 Task: Select Convenience. Add to cart, from pOpshelf for 2717 Settlers Lane, Boyd, Montana 59013, Cell Number 917-762-1747, following items : Play-Doh Brand Slime Toy Single Can - 2, Classic Family Card Games Assorted - 1, Lion Brand Yarn Do It Yourself Yarn Orange - 2
Action: Mouse moved to (261, 105)
Screenshot: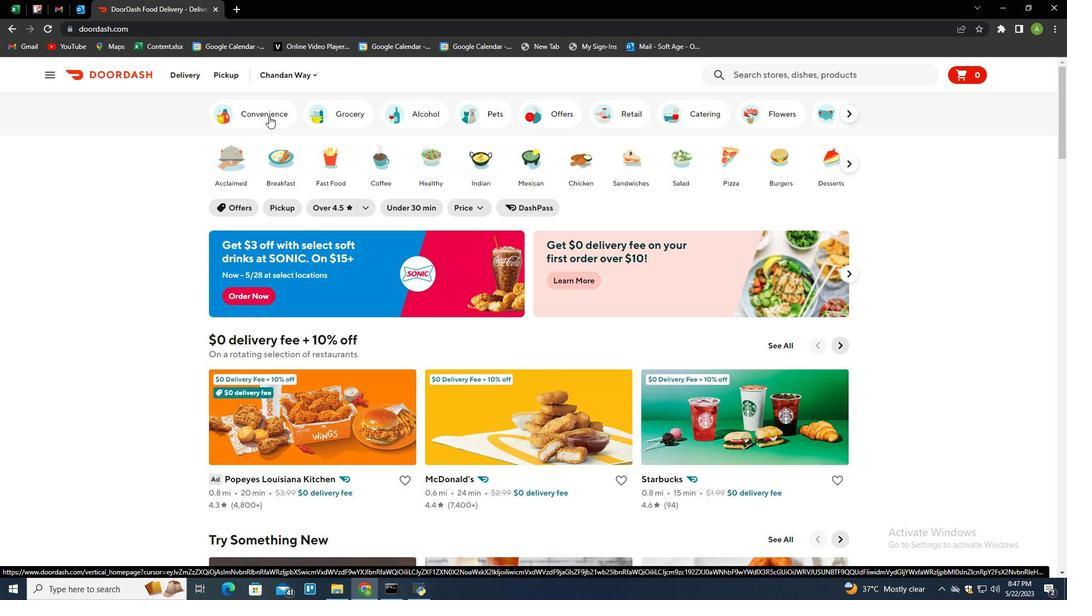 
Action: Mouse pressed left at (261, 105)
Screenshot: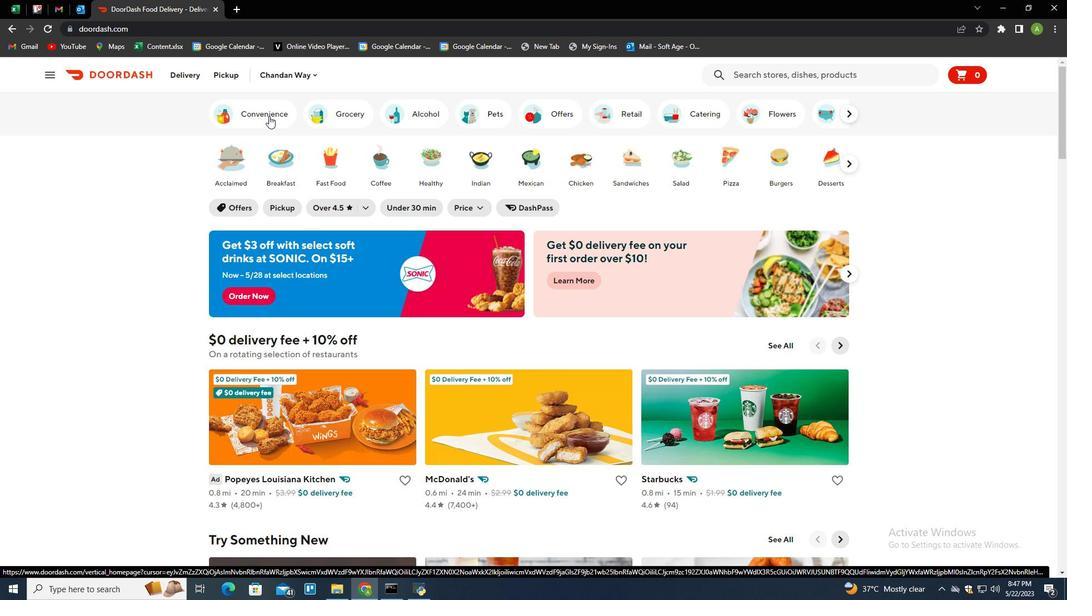 
Action: Mouse moved to (671, 396)
Screenshot: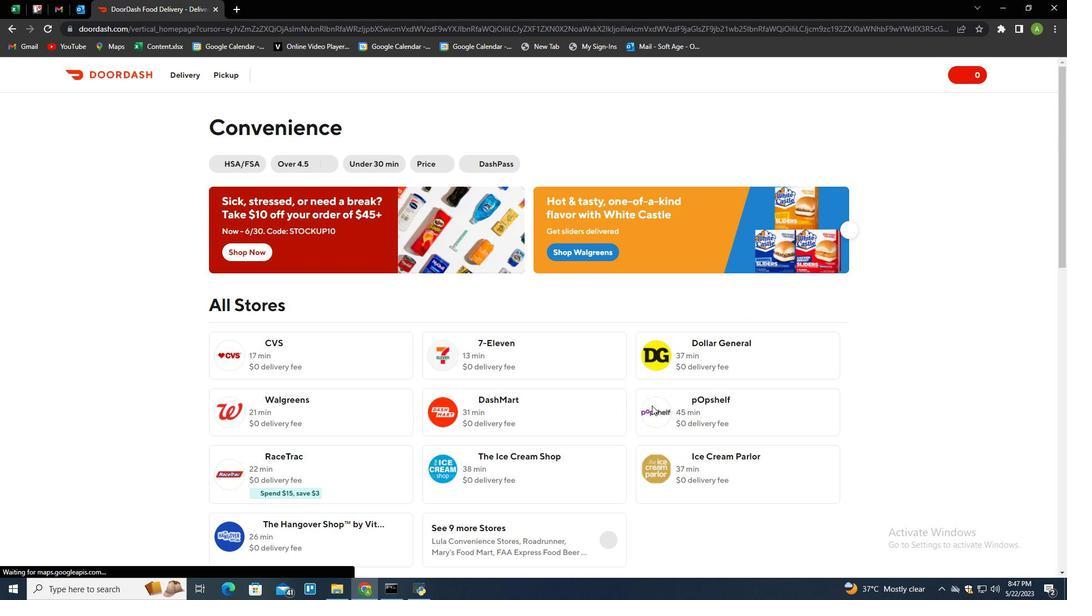 
Action: Mouse pressed left at (671, 396)
Screenshot: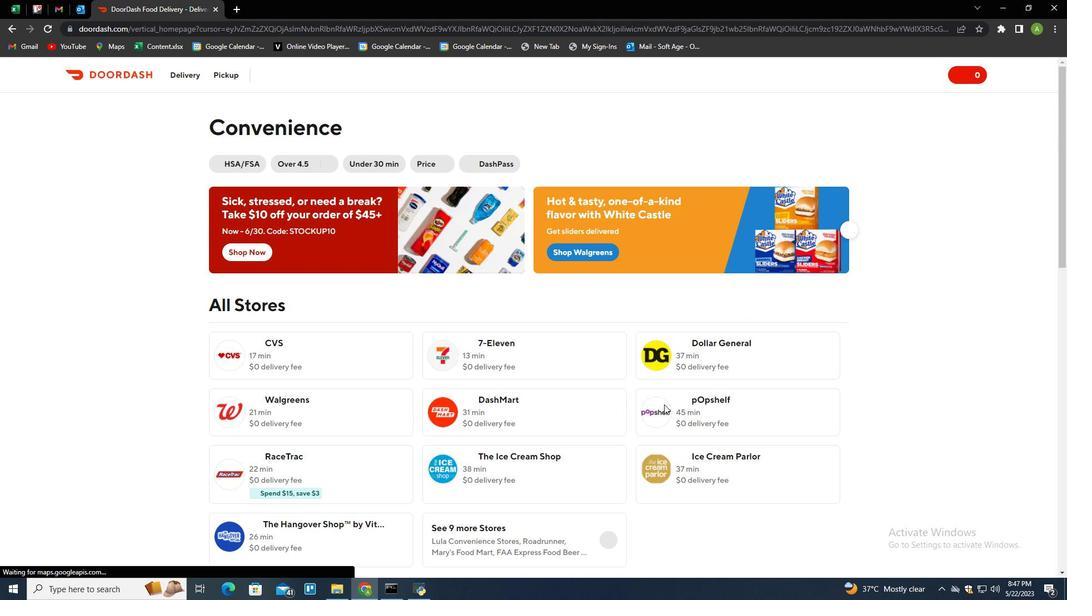 
Action: Mouse moved to (197, 65)
Screenshot: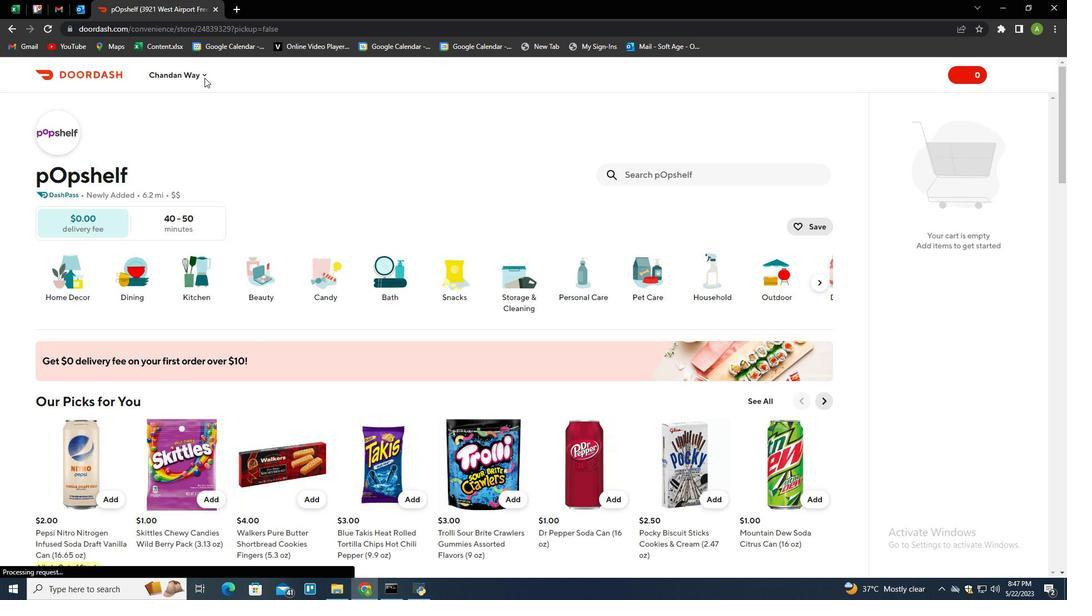 
Action: Mouse pressed left at (197, 65)
Screenshot: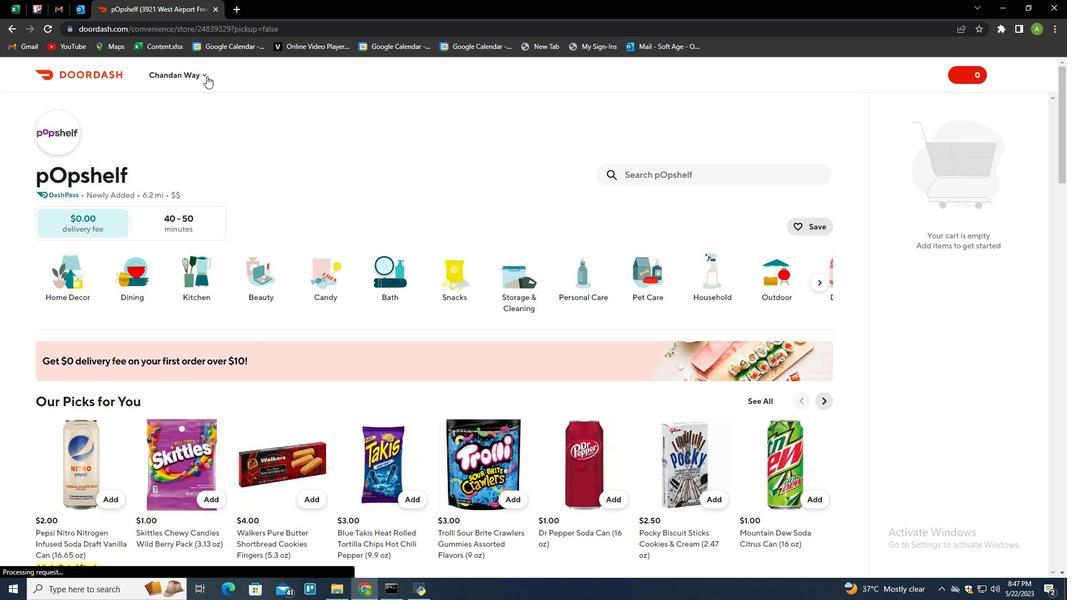
Action: Mouse moved to (220, 112)
Screenshot: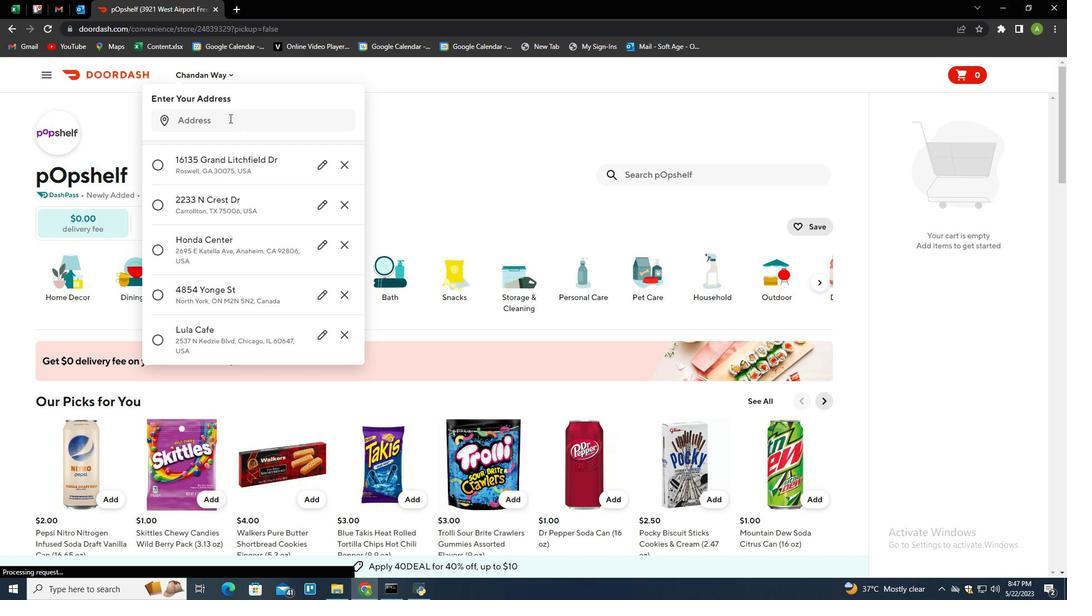 
Action: Mouse pressed left at (220, 112)
Screenshot: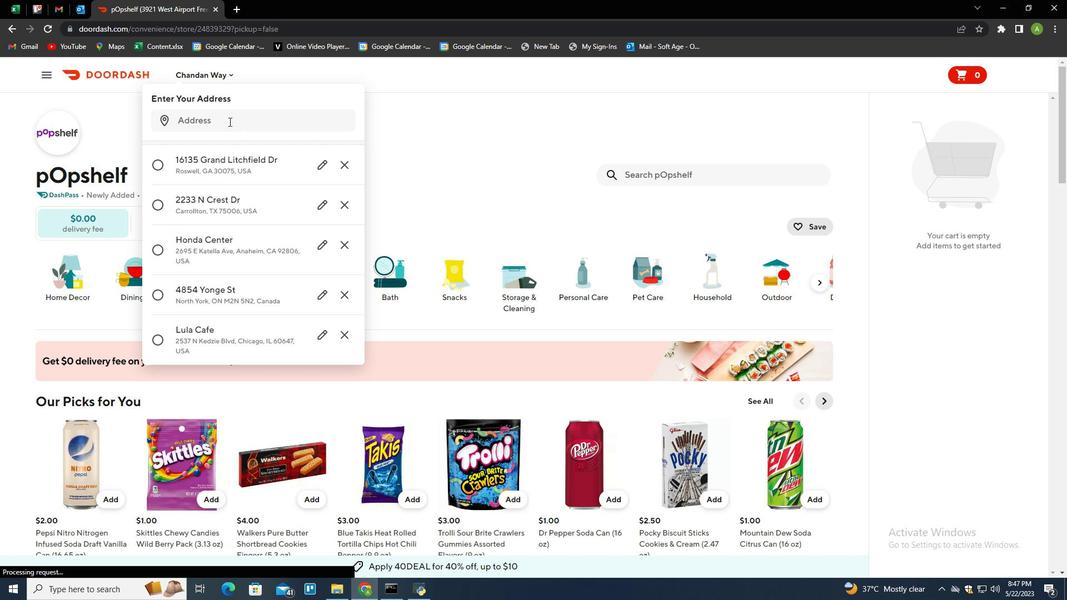 
Action: Mouse moved to (224, 92)
Screenshot: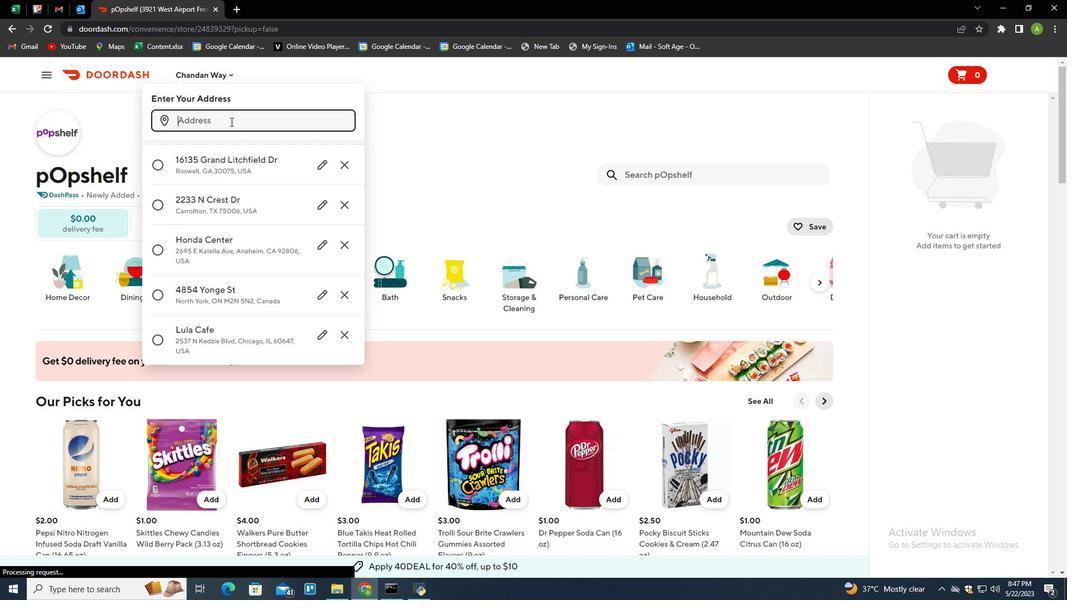 
Action: Key pressed 2717<Key.space>settlers<Key.space>lane,<Key.space>boyd,<Key.space>montana<Key.space>591<Key.backspace>013<Key.enter>
Screenshot: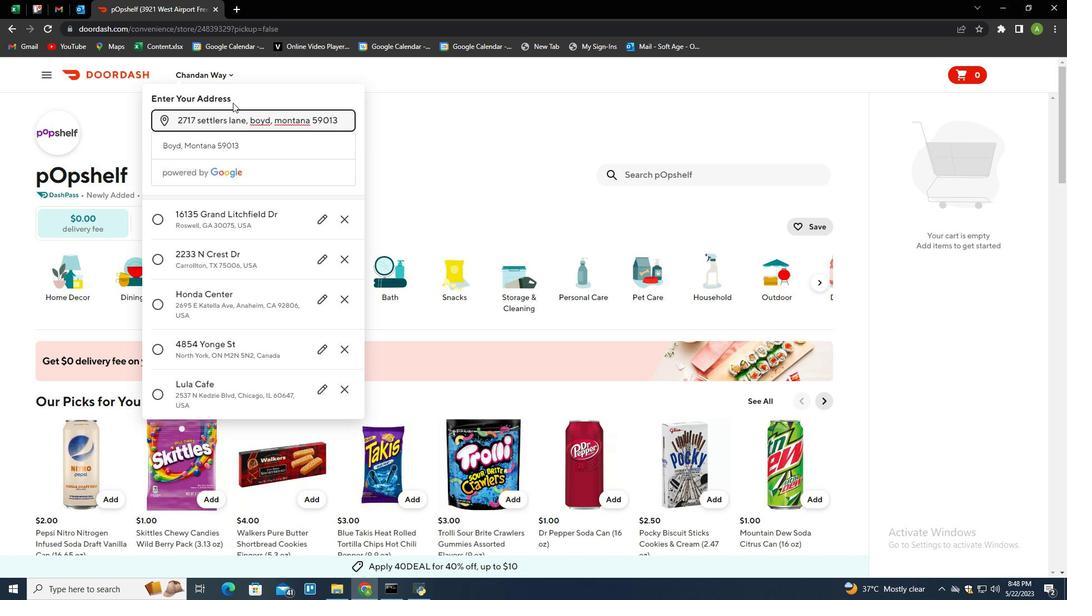 
Action: Mouse moved to (289, 411)
Screenshot: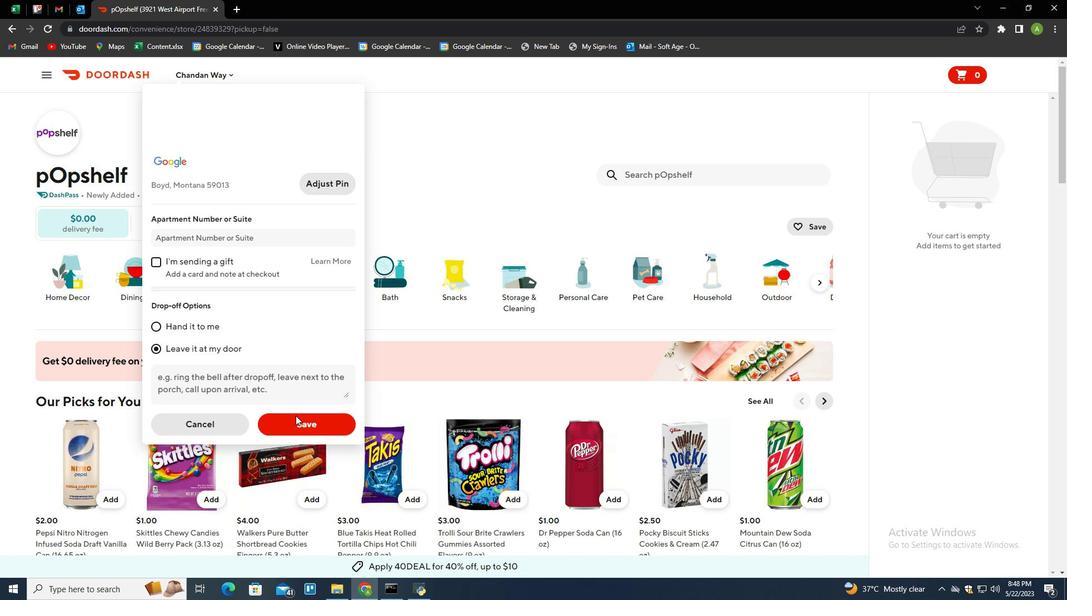
Action: Mouse pressed left at (289, 411)
Screenshot: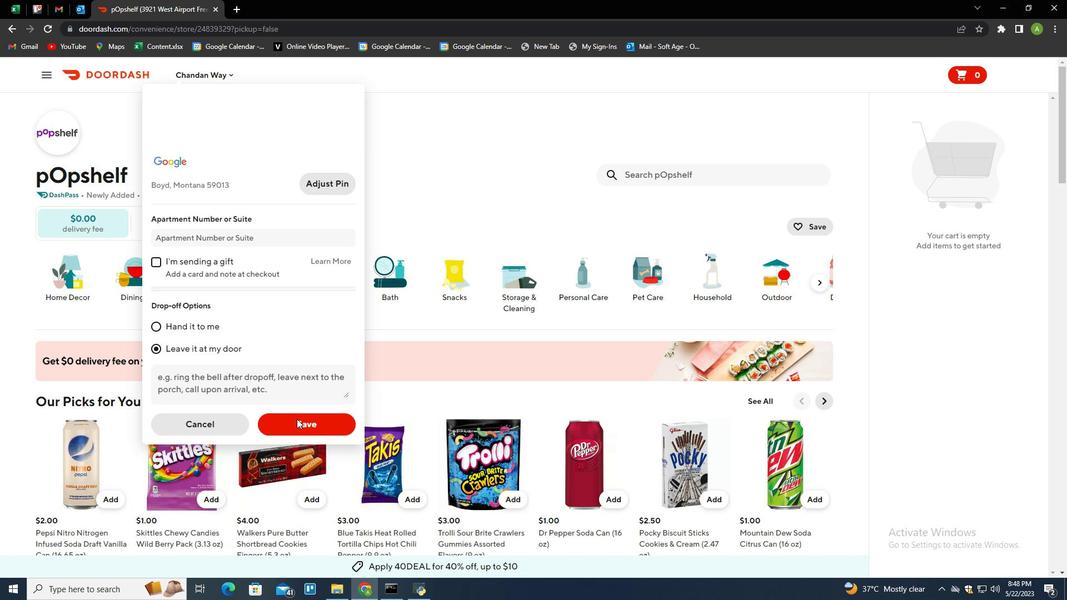
Action: Mouse moved to (658, 164)
Screenshot: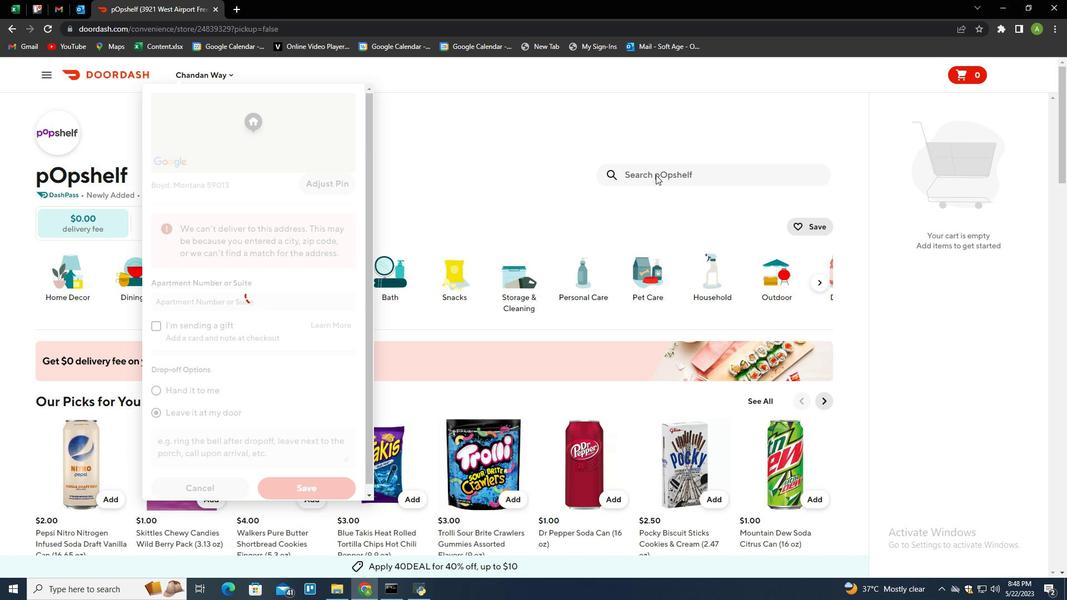
Action: Mouse pressed left at (658, 164)
Screenshot: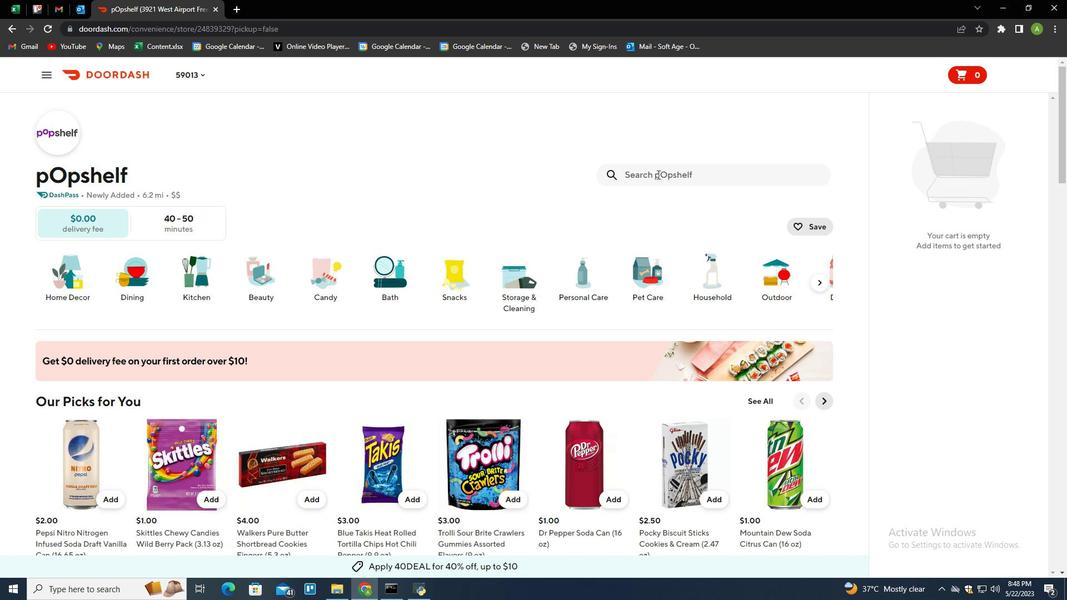 
Action: Key pressed play<Key.space><Key.backspace>-doh<Key.space>brand<Key.space>slime<Key.space>toy<Key.space>single<Key.space>can<Key.enter>
Screenshot: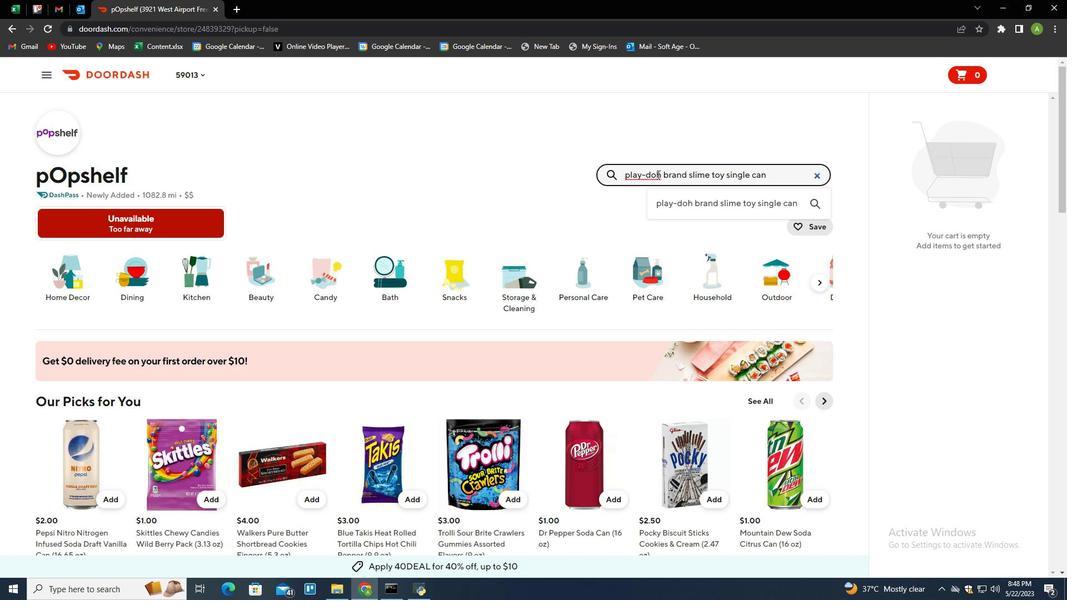 
Action: Mouse moved to (87, 279)
Screenshot: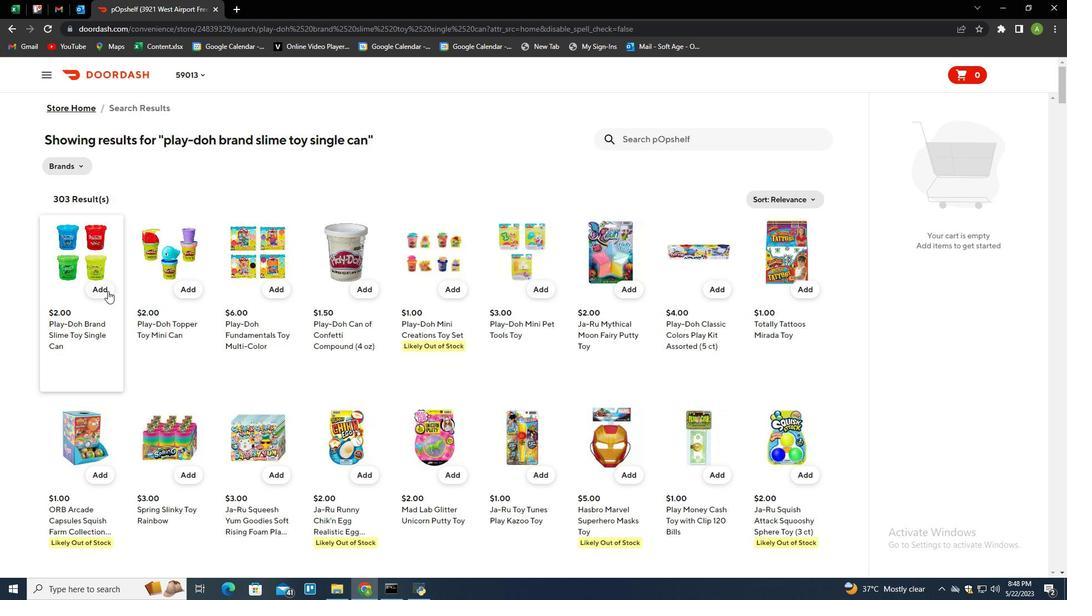 
Action: Mouse pressed left at (87, 279)
Screenshot: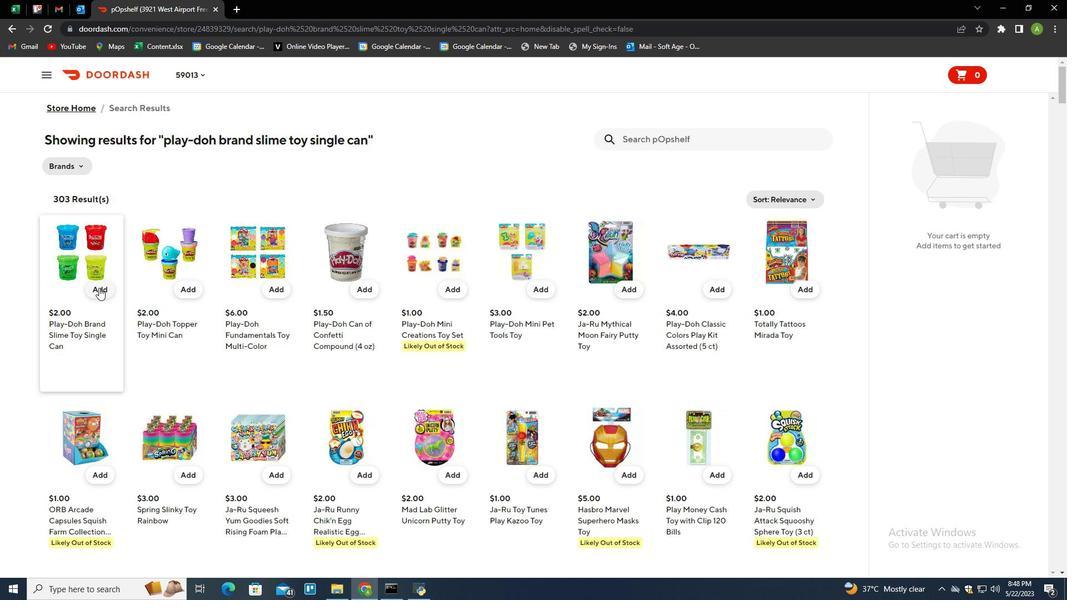 
Action: Mouse moved to (1038, 183)
Screenshot: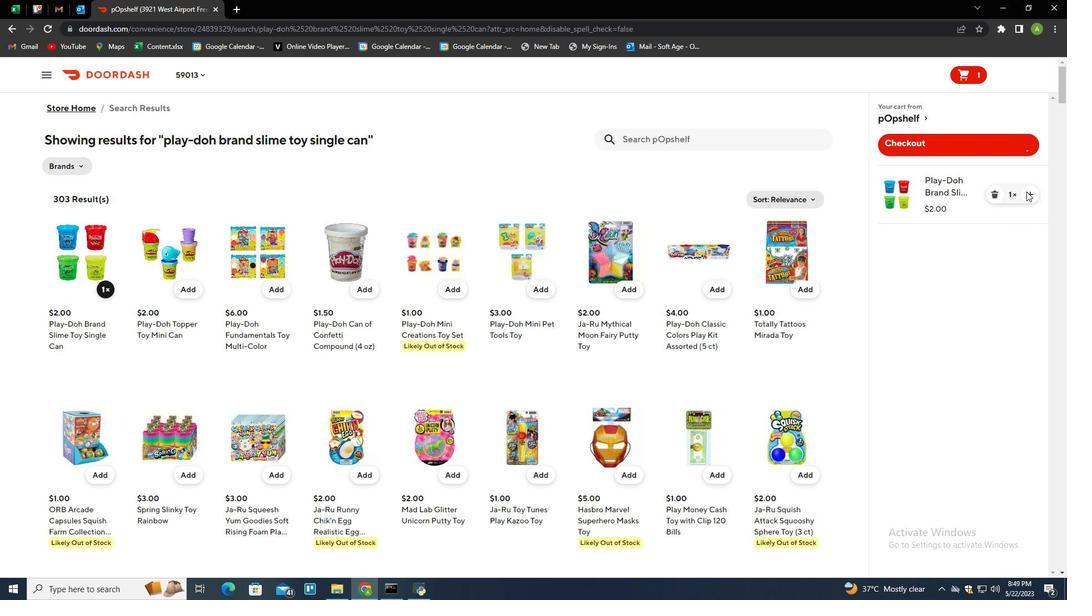 
Action: Mouse pressed left at (1038, 183)
Screenshot: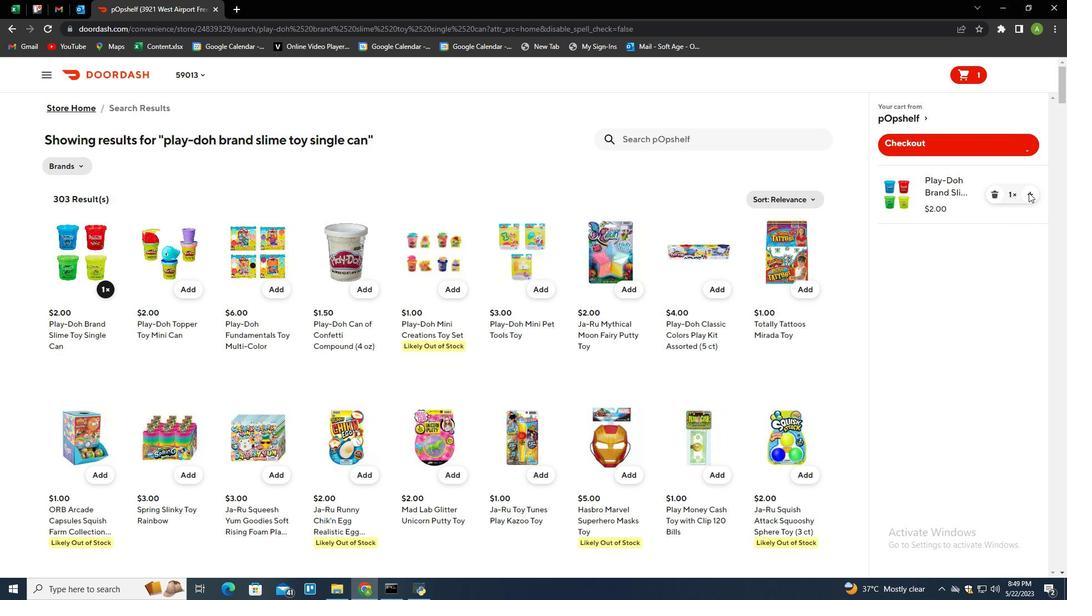 
Action: Mouse moved to (693, 130)
Screenshot: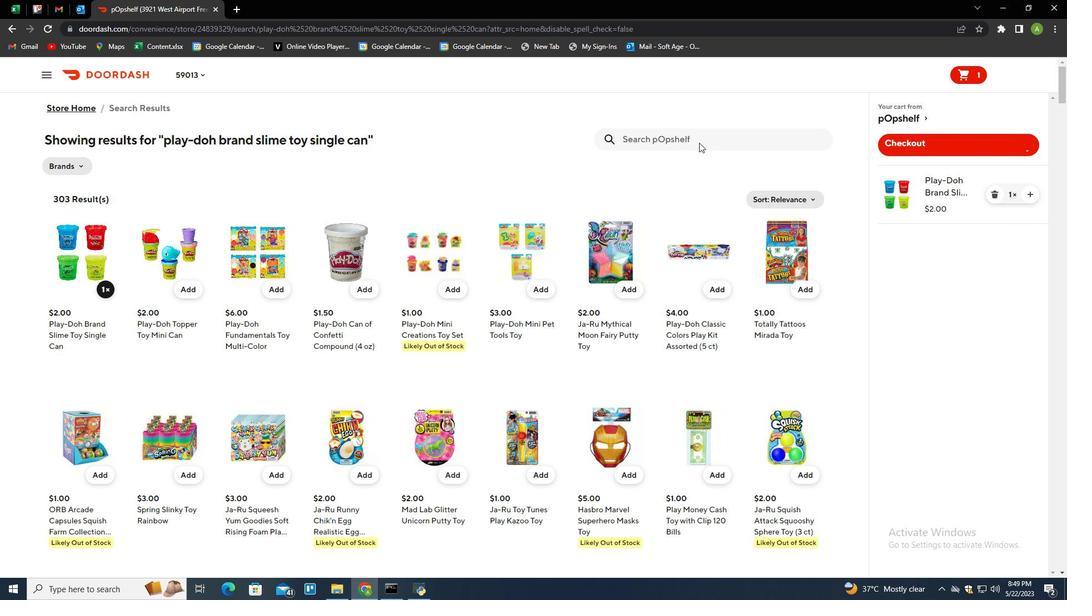 
Action: Mouse pressed left at (693, 130)
Screenshot: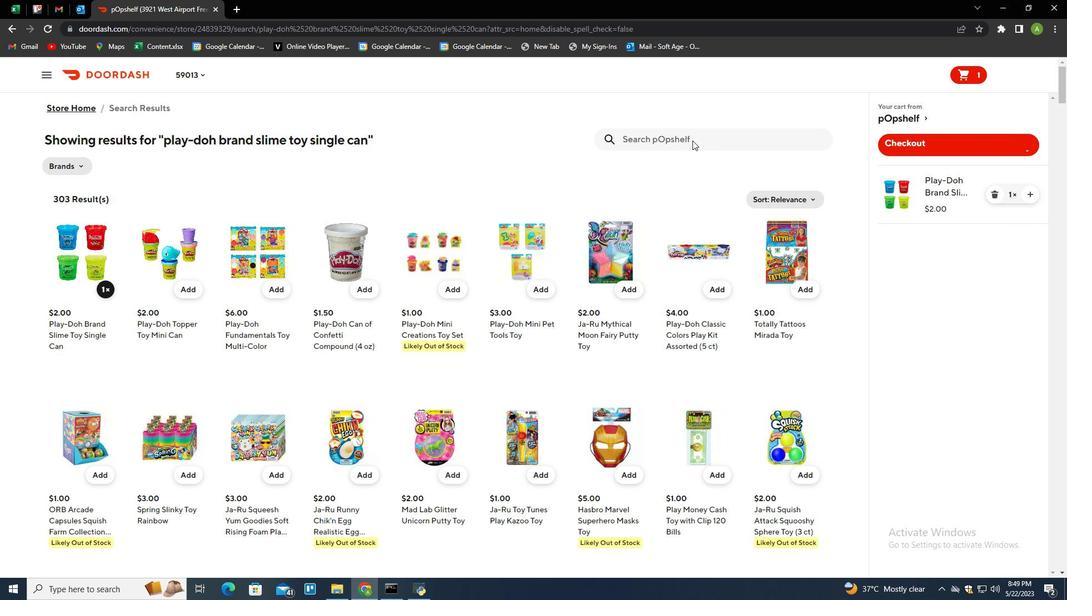 
Action: Mouse moved to (690, 131)
Screenshot: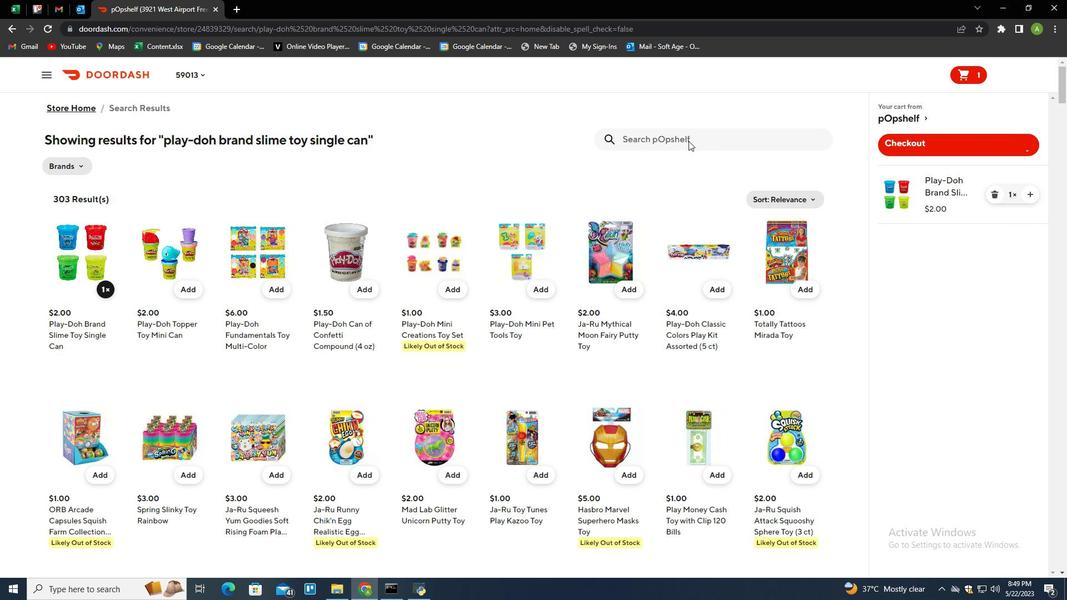 
Action: Key pressed <Key.space><Key.backspace>classic<Key.space>family<Key.space>card<Key.space>games<Key.space>assorted<Key.enter>
Screenshot: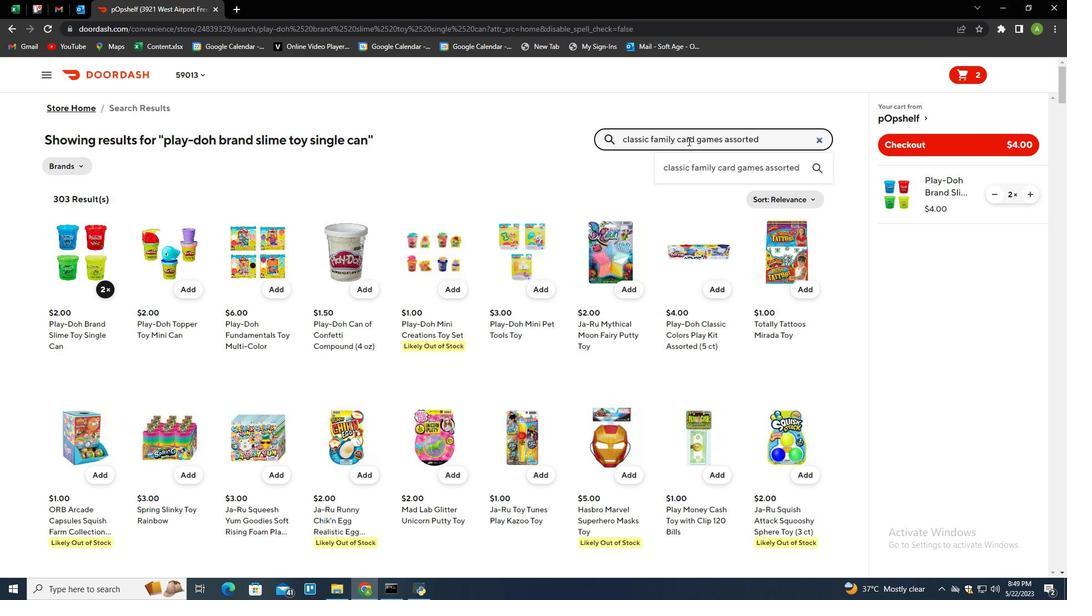
Action: Mouse moved to (88, 281)
Screenshot: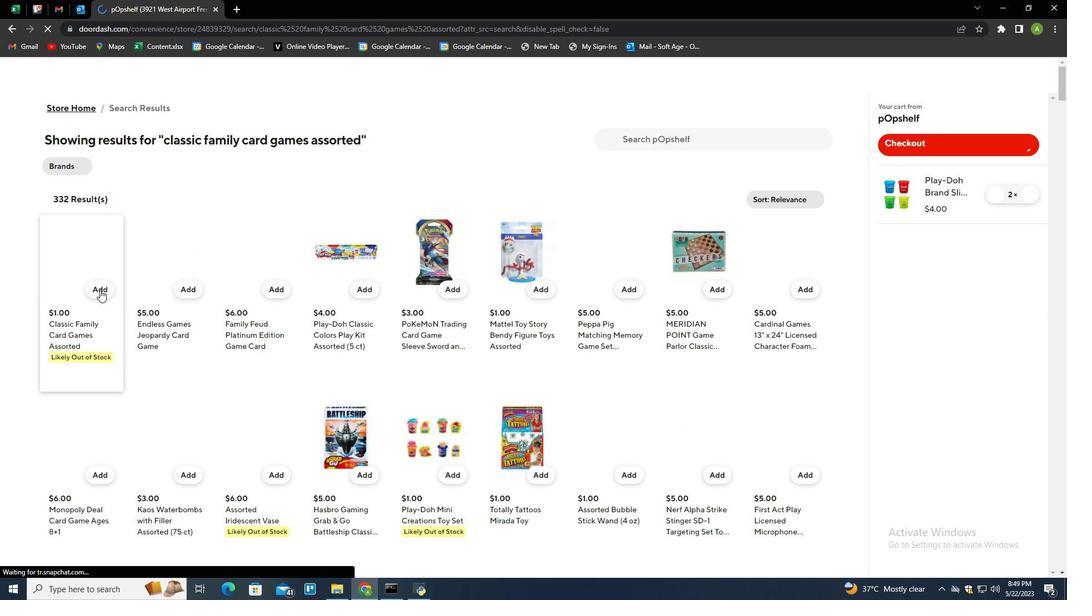 
Action: Mouse pressed left at (88, 281)
Screenshot: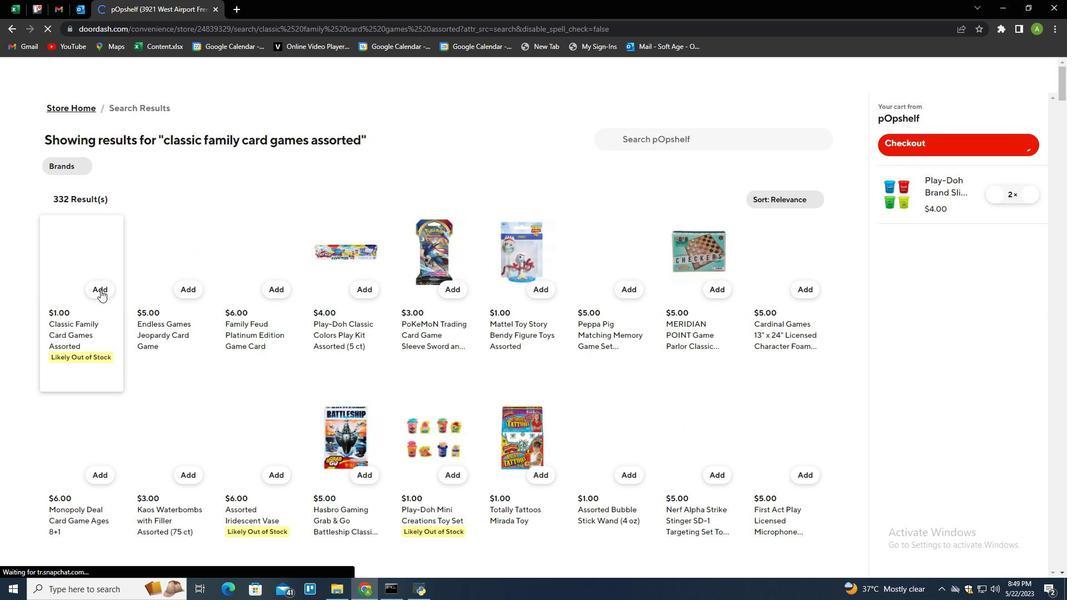 
Action: Mouse moved to (693, 120)
Screenshot: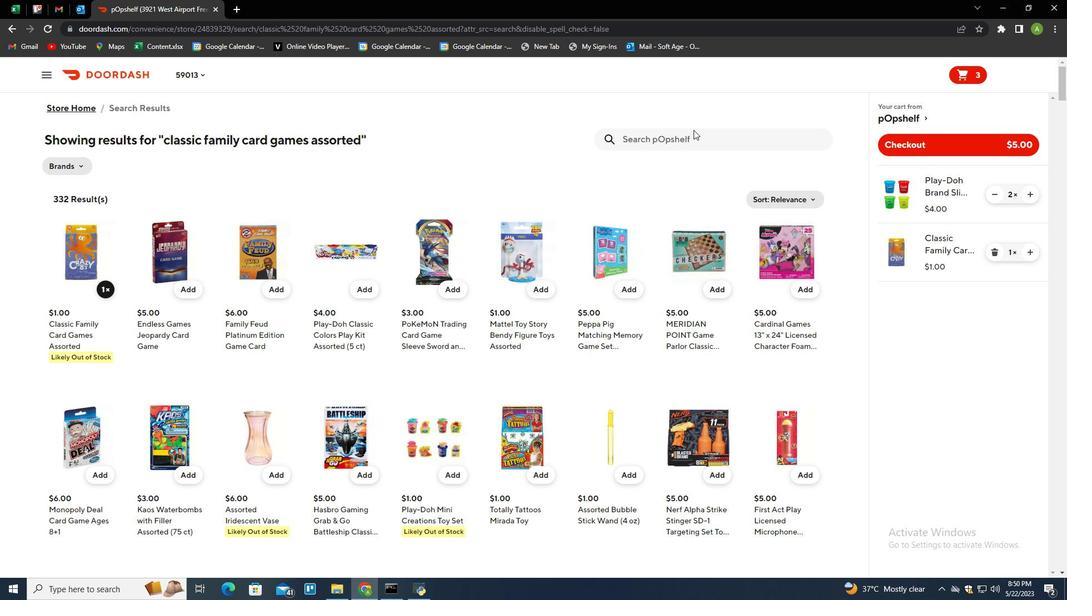 
Action: Mouse pressed left at (693, 120)
Screenshot: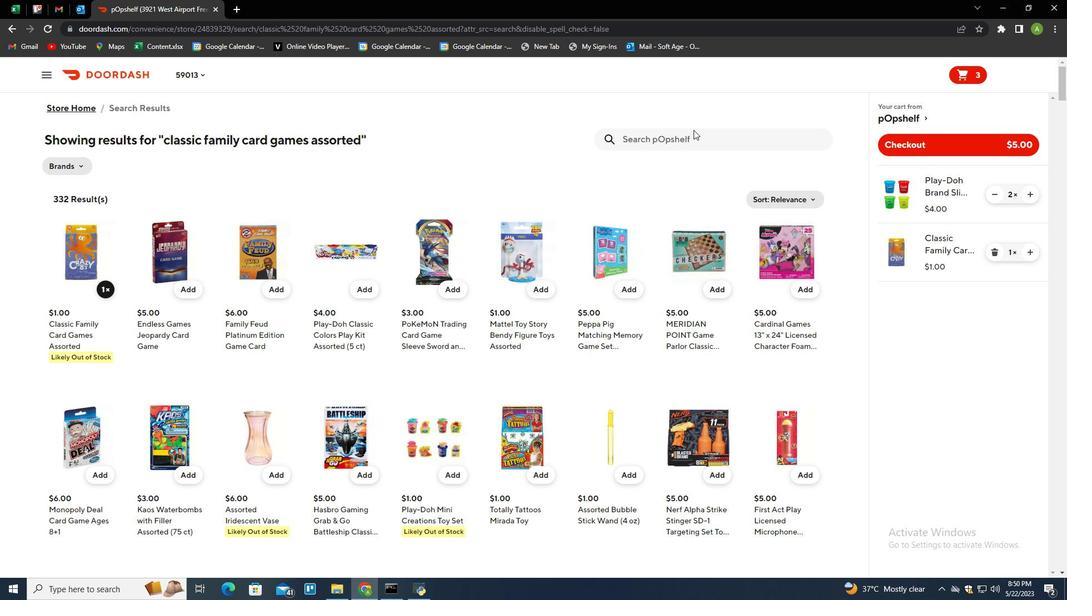 
Action: Mouse moved to (543, 166)
Screenshot: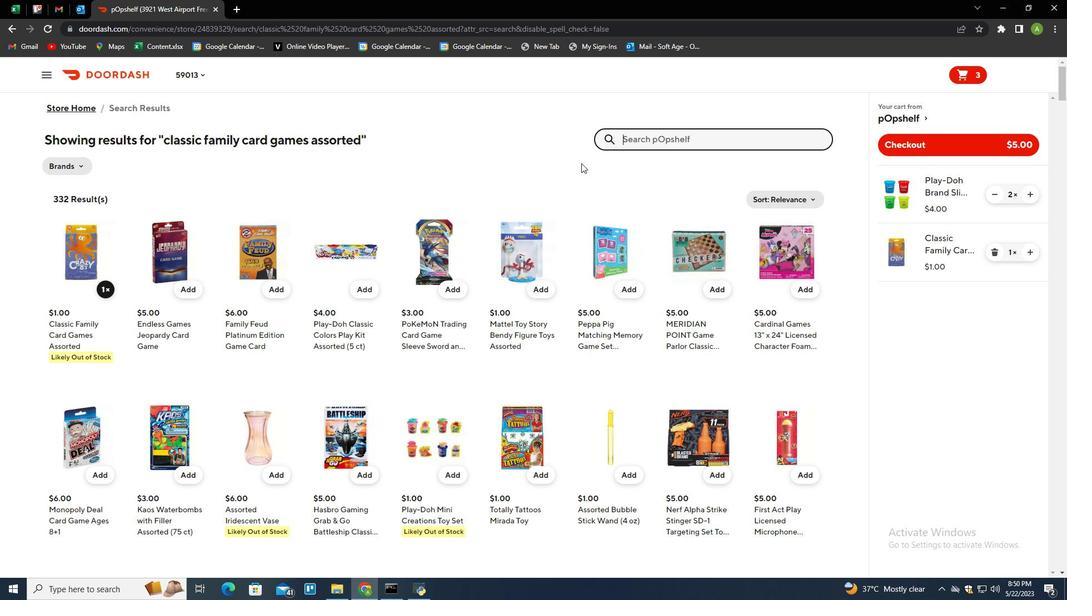 
Action: Key pressed lion<Key.space>brand<Key.space>yarrrrn<Key.space>d<Key.backspace><Key.backspace><Key.backspace><Key.backspace><Key.backspace><Key.backspace>n<Key.space>do<Key.space>it<Key.space>yourself<Key.space>yarn<Key.space>orange<Key.enter>
Screenshot: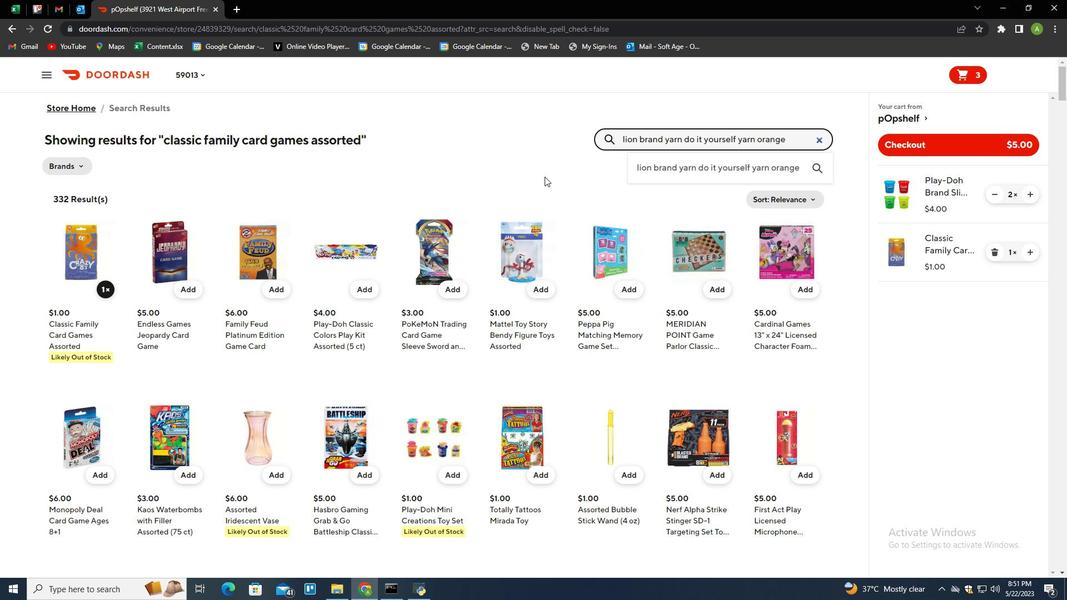 
Action: Mouse moved to (87, 276)
Screenshot: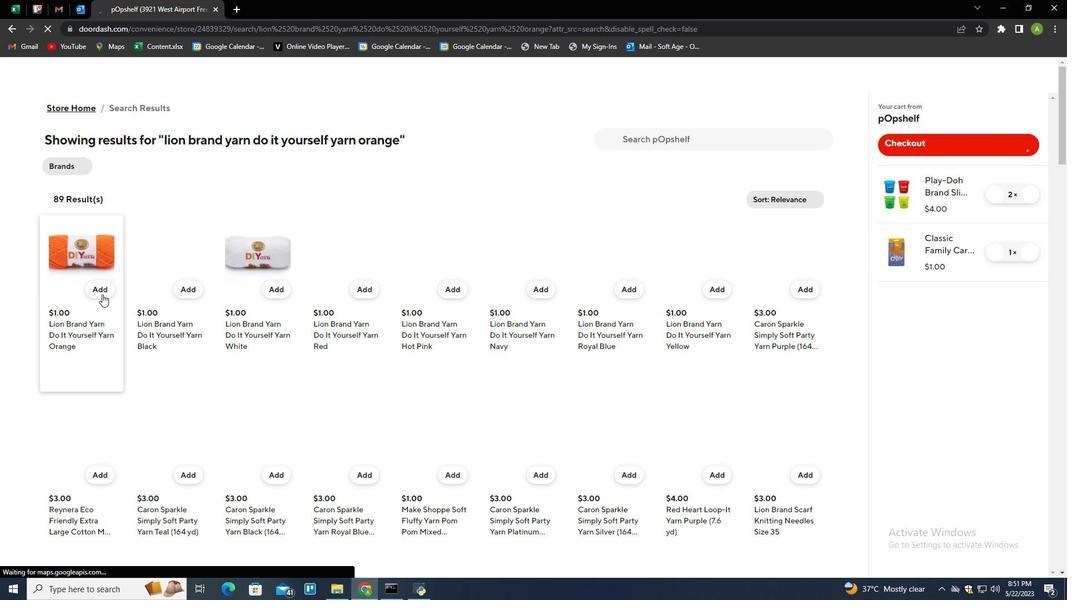 
Action: Mouse pressed left at (87, 276)
Screenshot: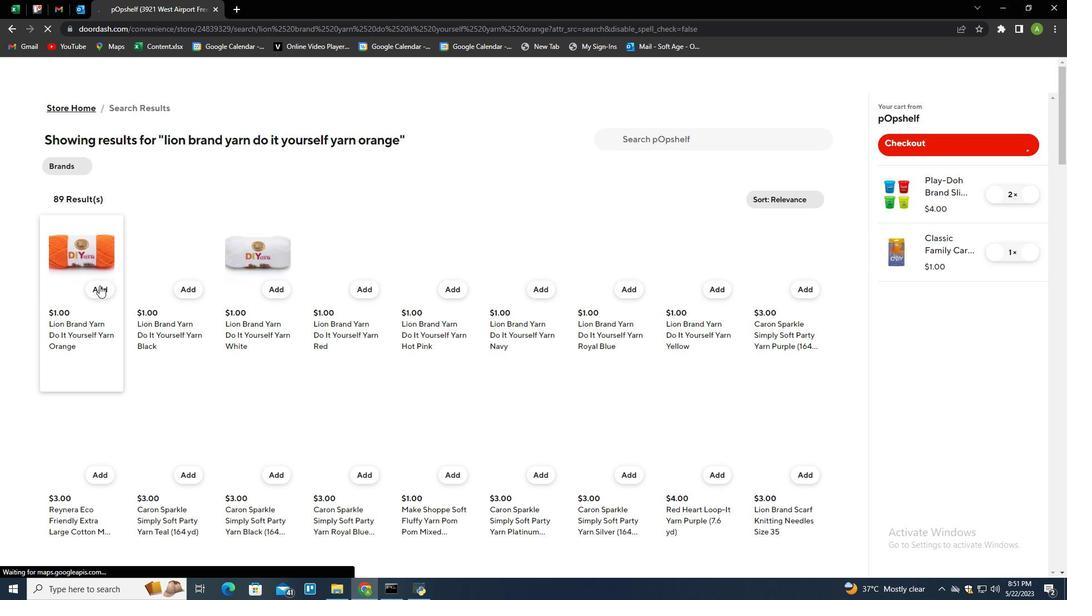 
Action: Mouse moved to (1039, 243)
Screenshot: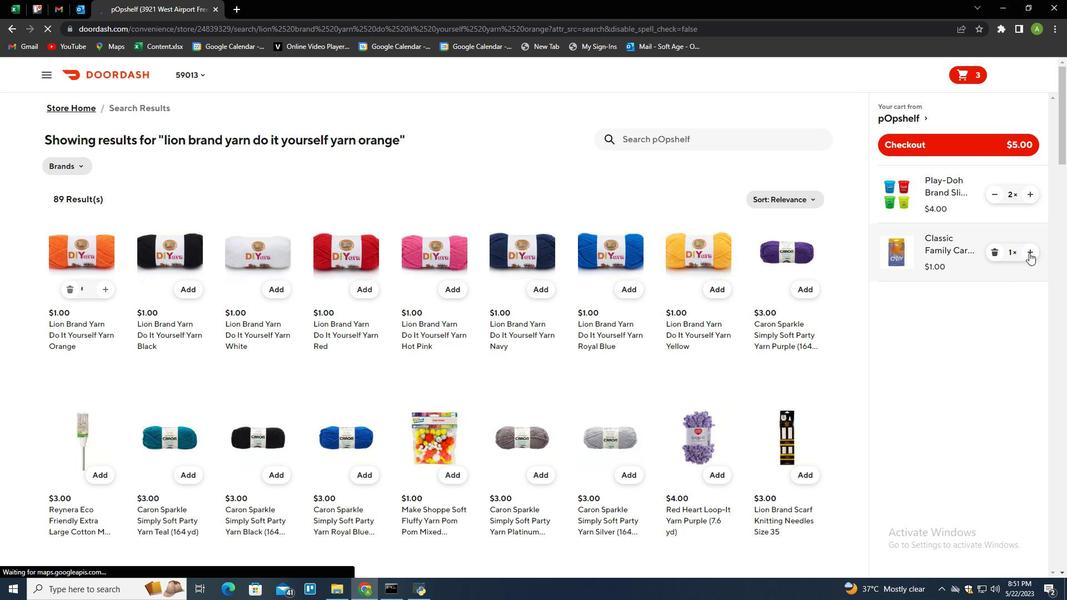 
Action: Mouse pressed left at (1039, 243)
Screenshot: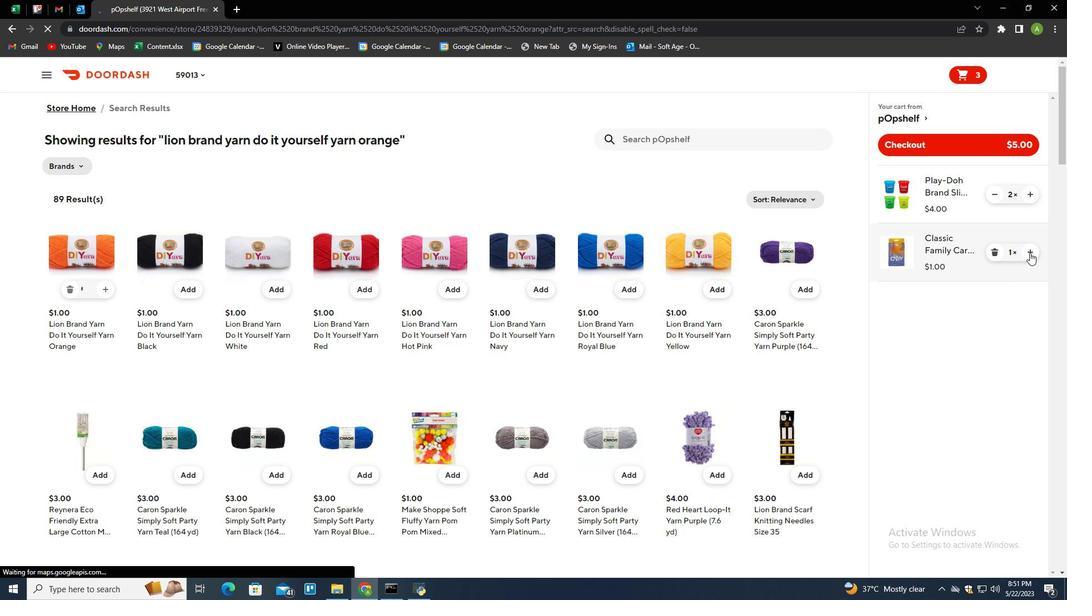 
Action: Mouse moved to (1005, 240)
Screenshot: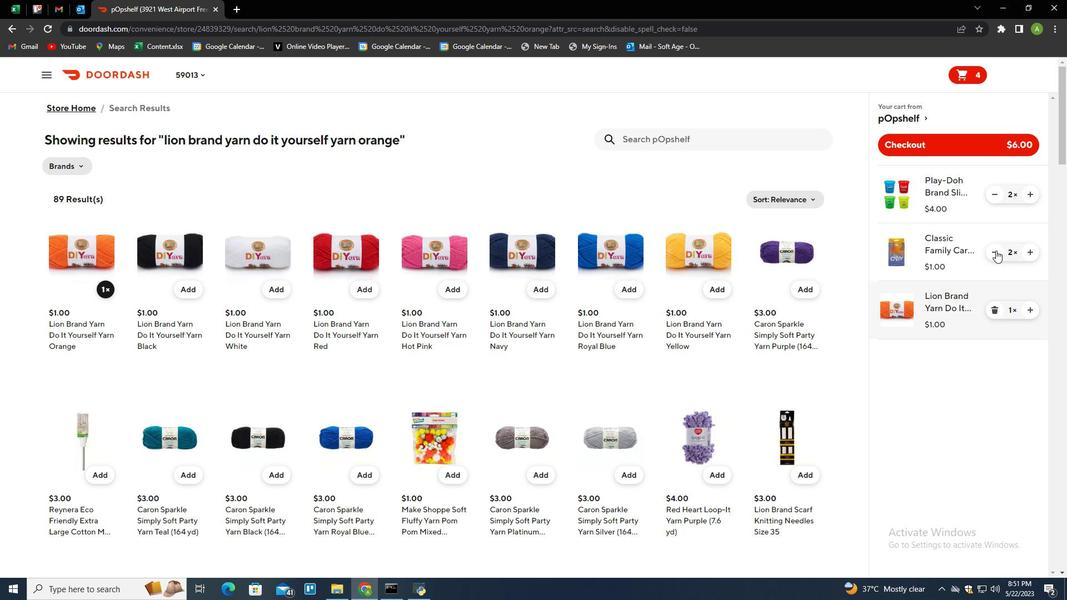 
Action: Mouse pressed left at (1005, 240)
Screenshot: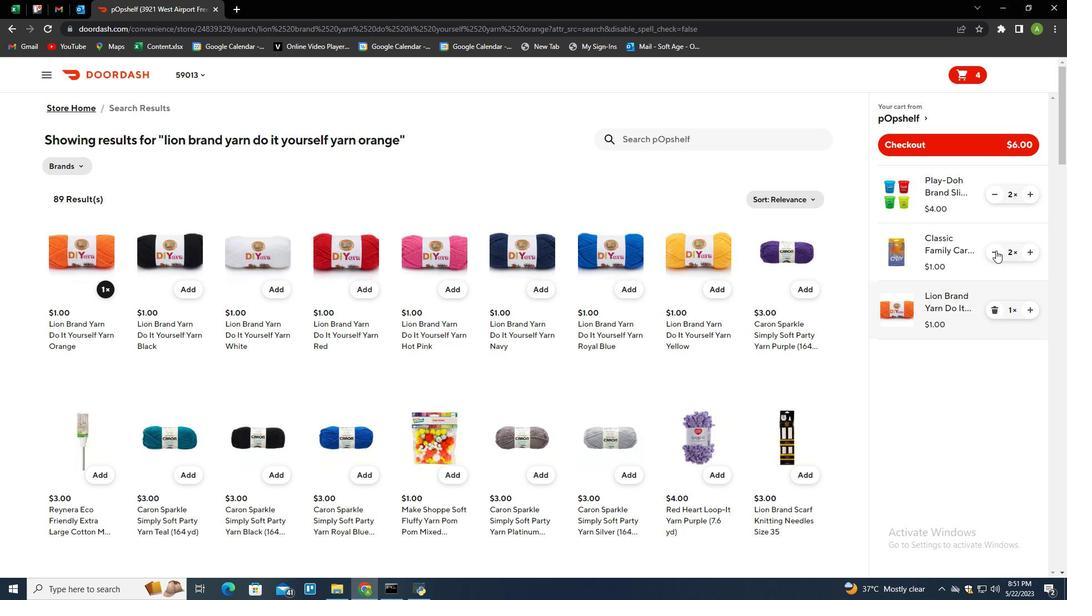 
Action: Mouse moved to (1039, 300)
Screenshot: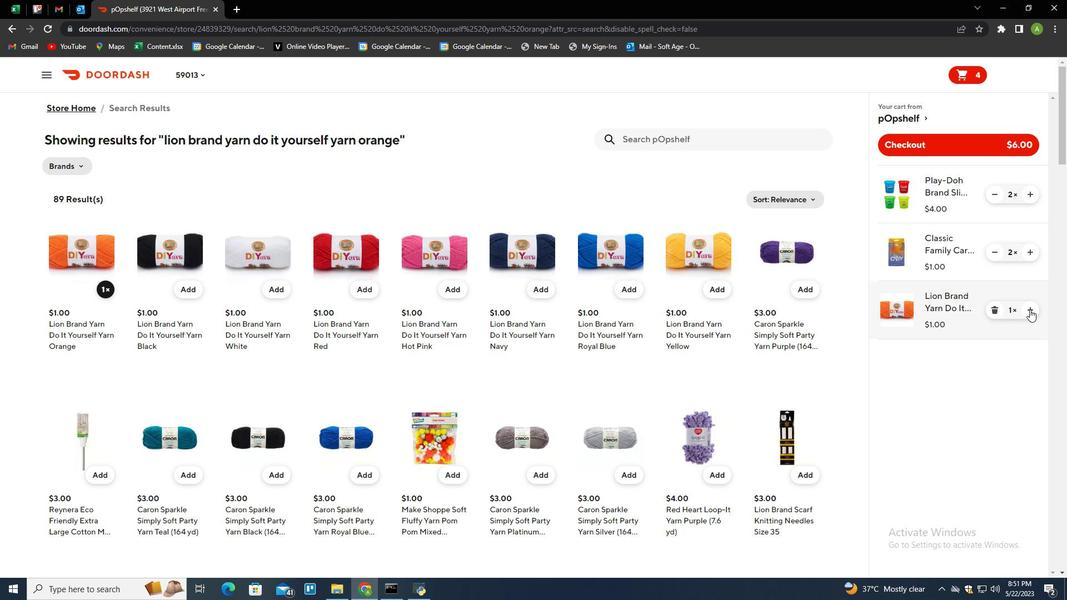 
Action: Mouse pressed left at (1039, 300)
Screenshot: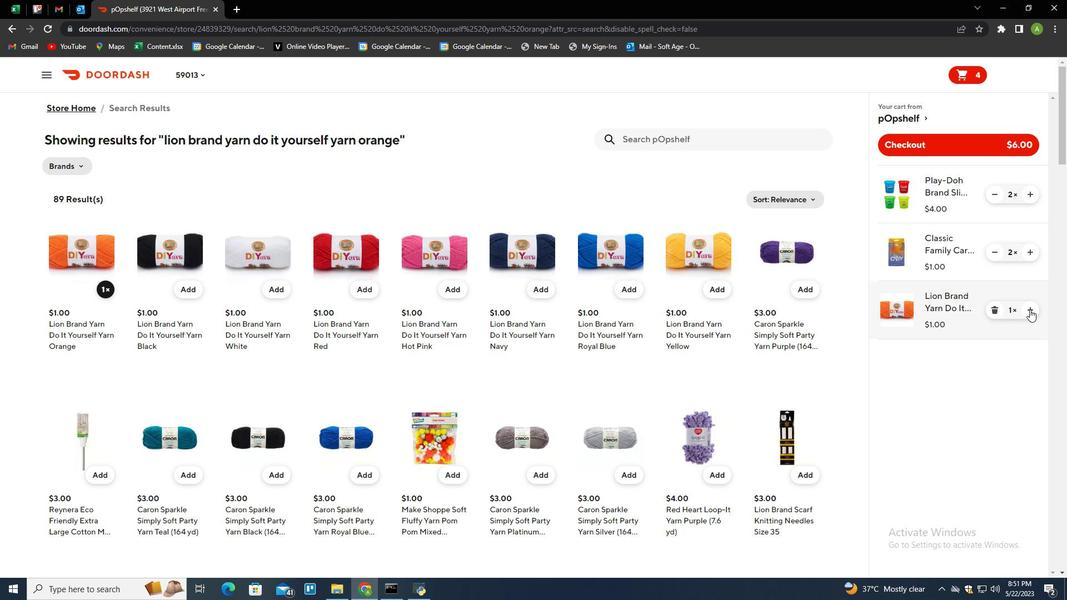
Action: Mouse moved to (908, 134)
Screenshot: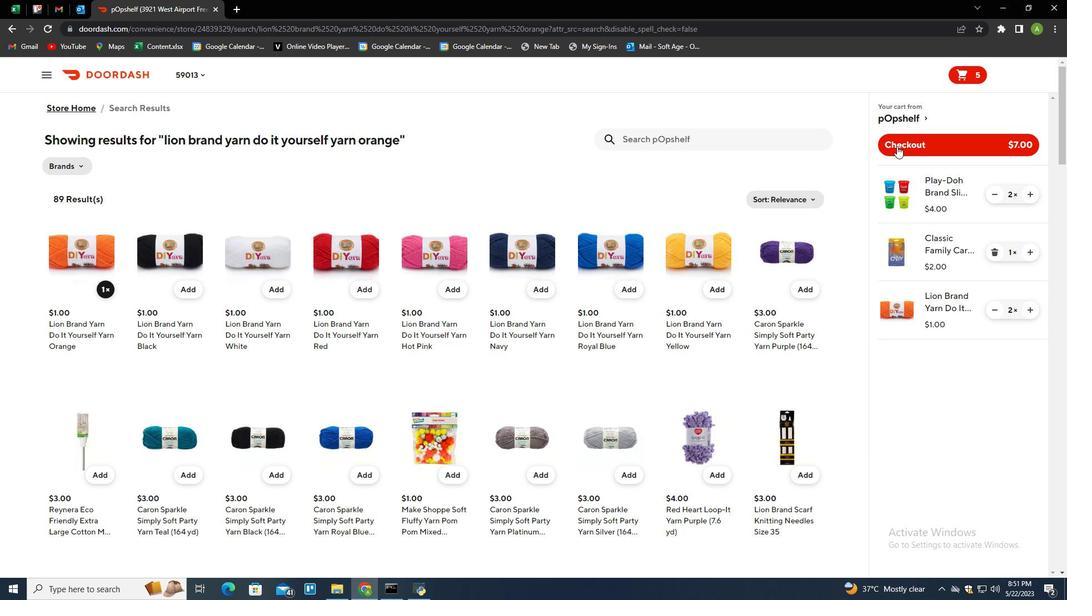 
Action: Mouse pressed left at (908, 134)
Screenshot: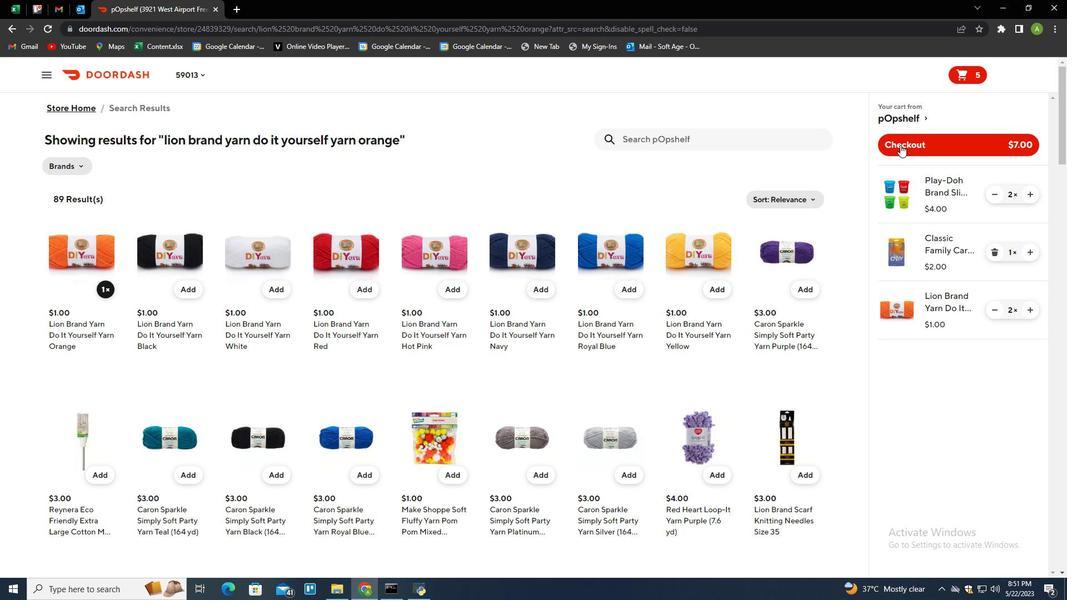 
Action: Mouse moved to (866, 174)
Screenshot: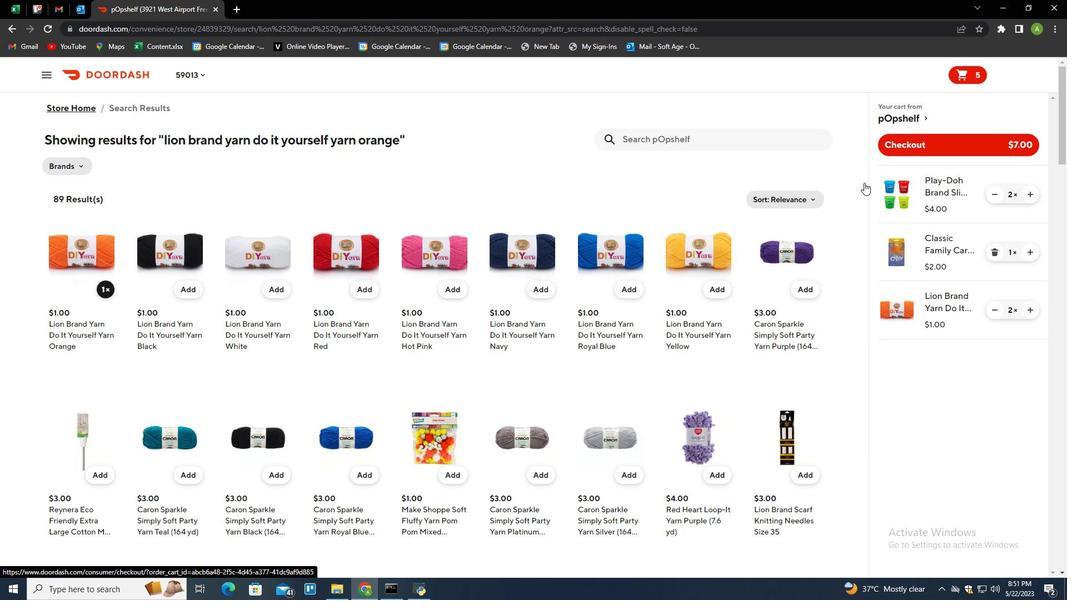 
